 Task: Look for products in the category "Hand Soap" from Hand In Hand only.
Action: Mouse moved to (840, 335)
Screenshot: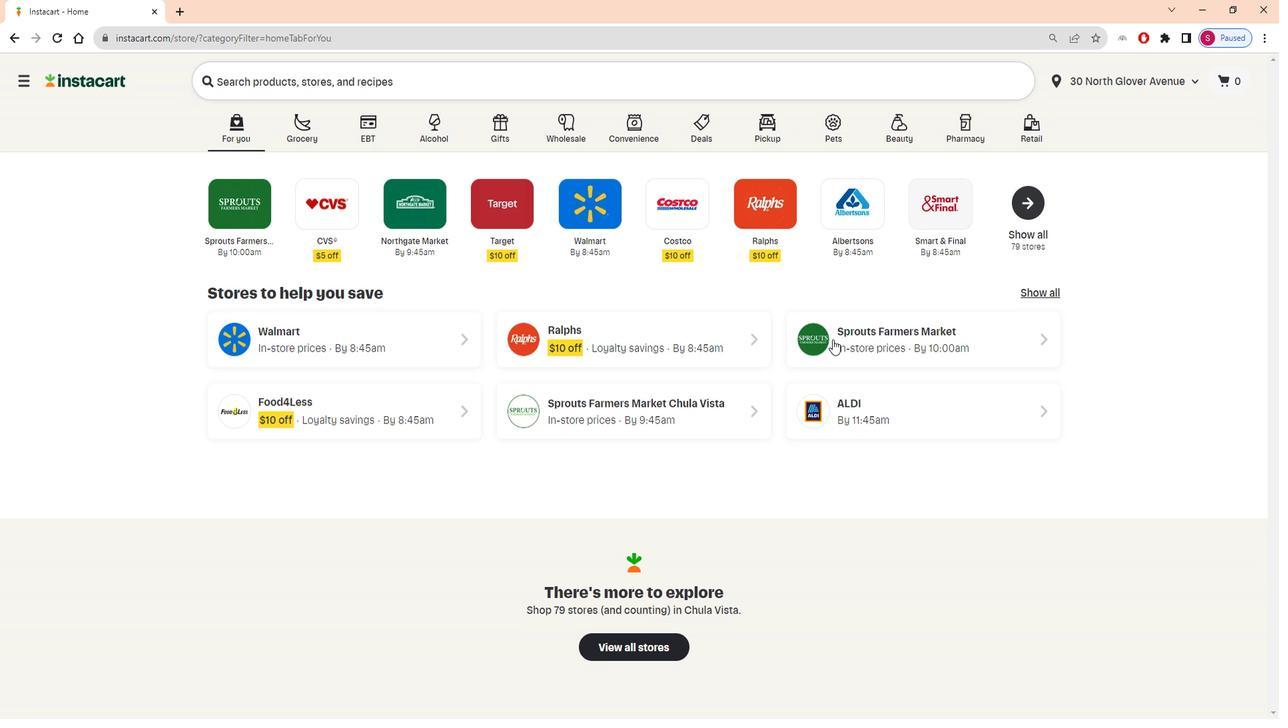 
Action: Mouse pressed left at (840, 335)
Screenshot: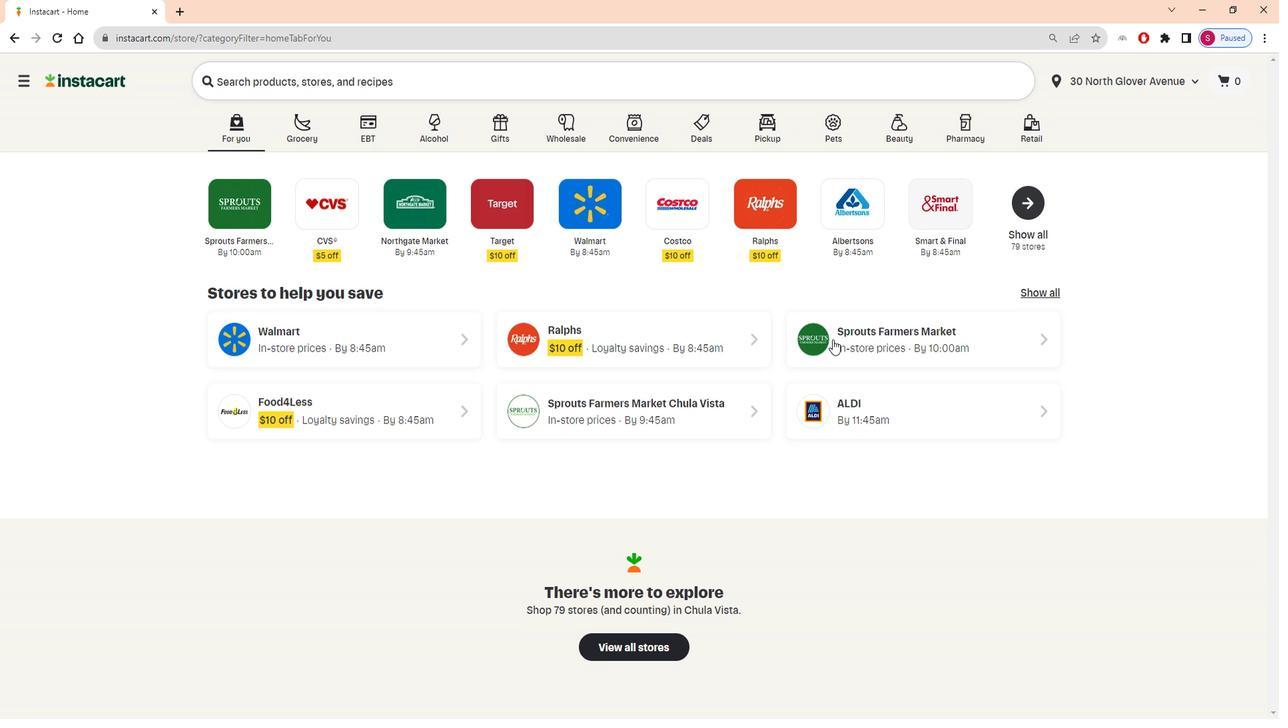 
Action: Mouse moved to (70, 521)
Screenshot: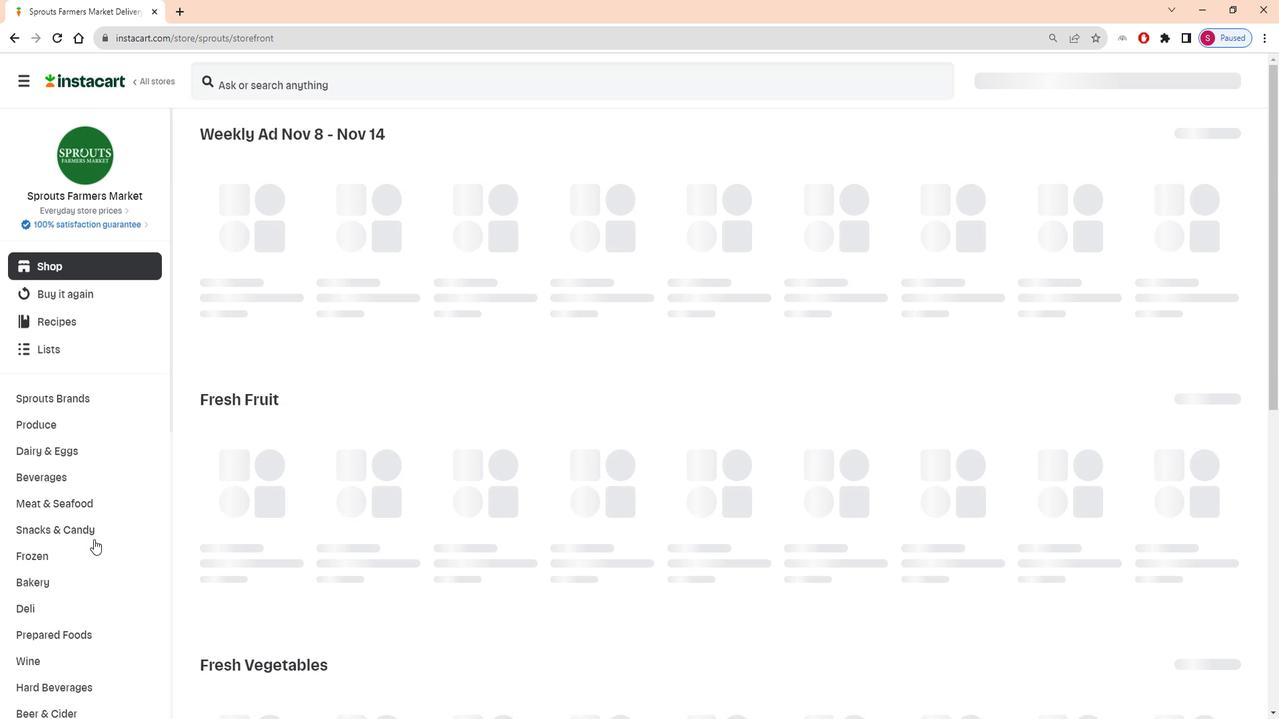 
Action: Mouse scrolled (70, 520) with delta (0, 0)
Screenshot: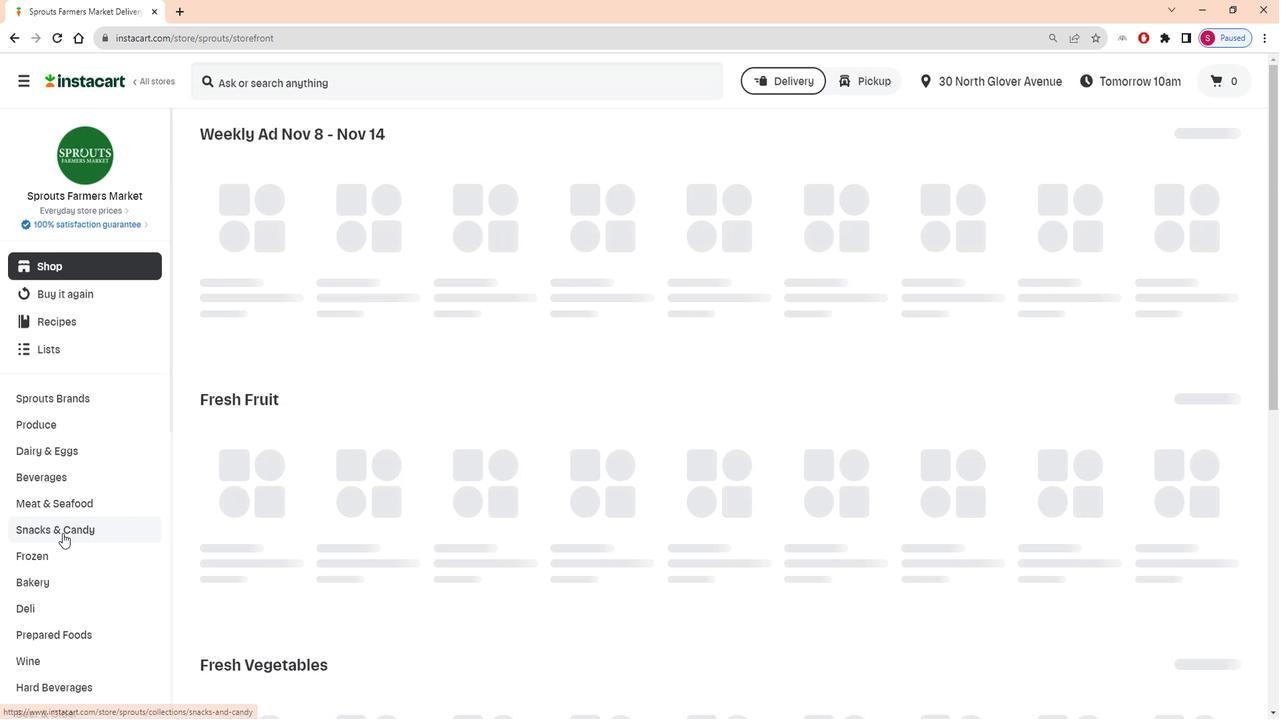 
Action: Mouse scrolled (70, 520) with delta (0, 0)
Screenshot: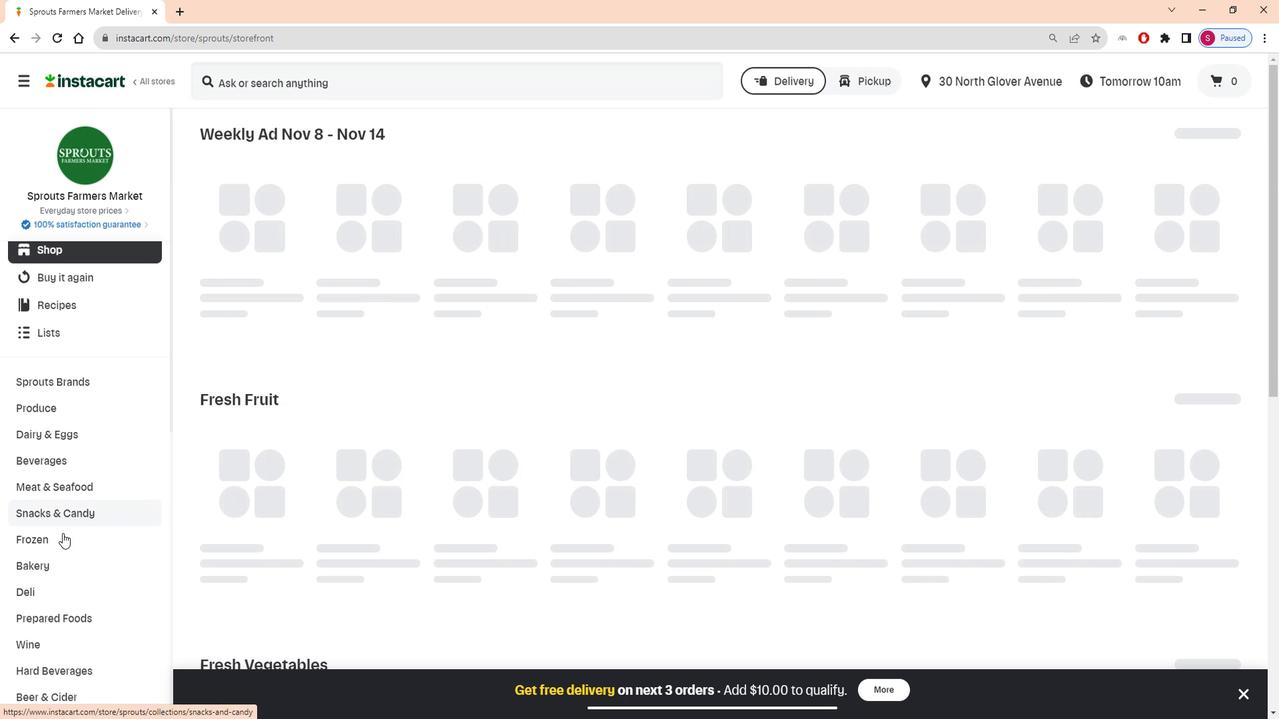 
Action: Mouse scrolled (70, 520) with delta (0, 0)
Screenshot: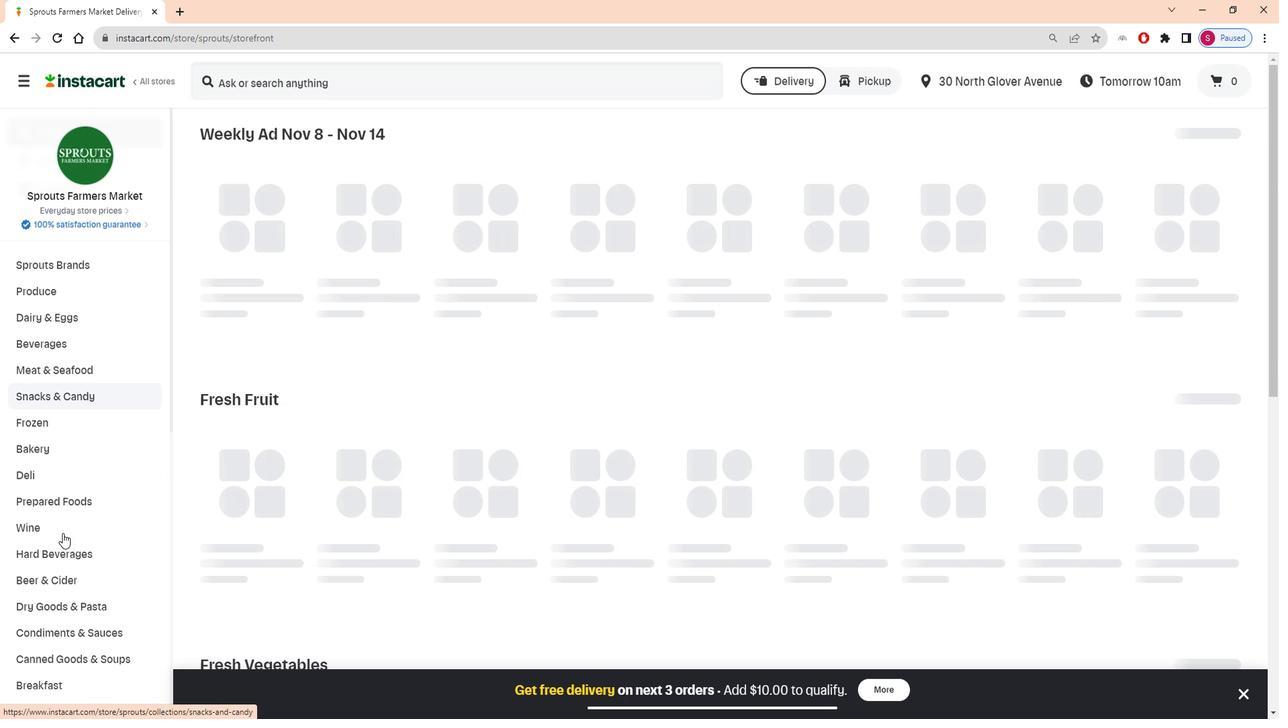 
Action: Mouse scrolled (70, 520) with delta (0, 0)
Screenshot: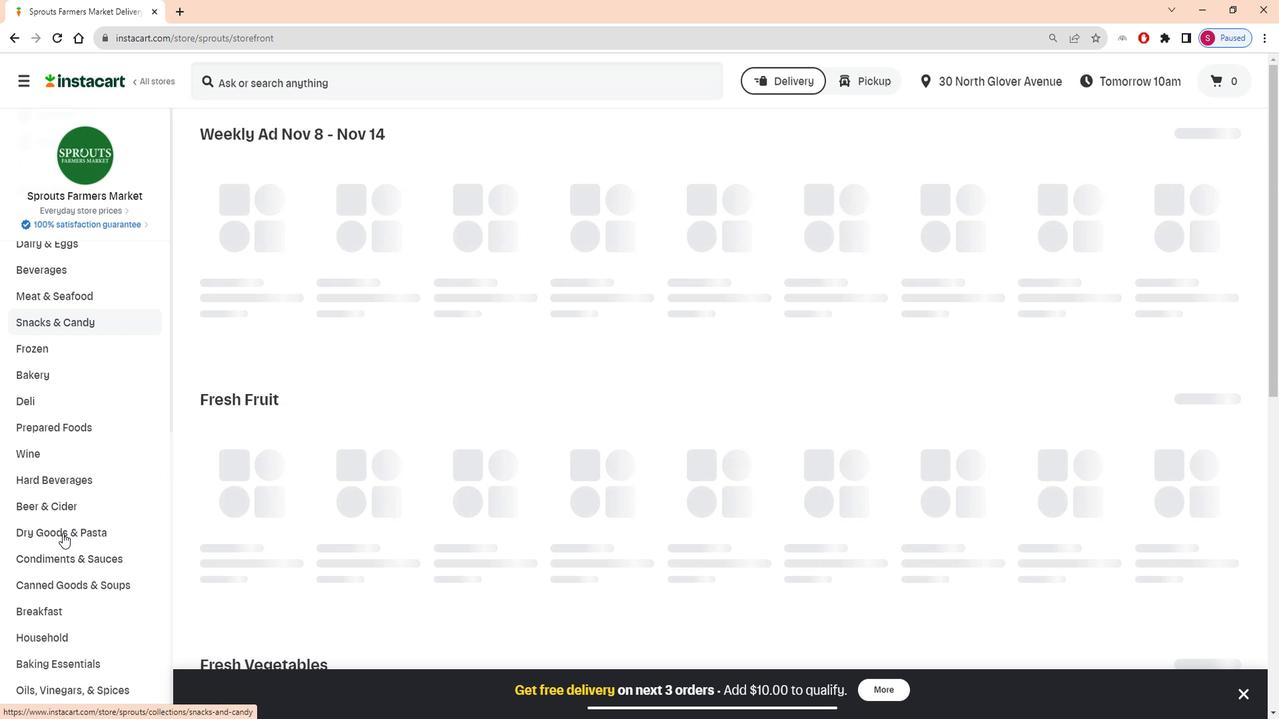 
Action: Mouse scrolled (70, 520) with delta (0, 0)
Screenshot: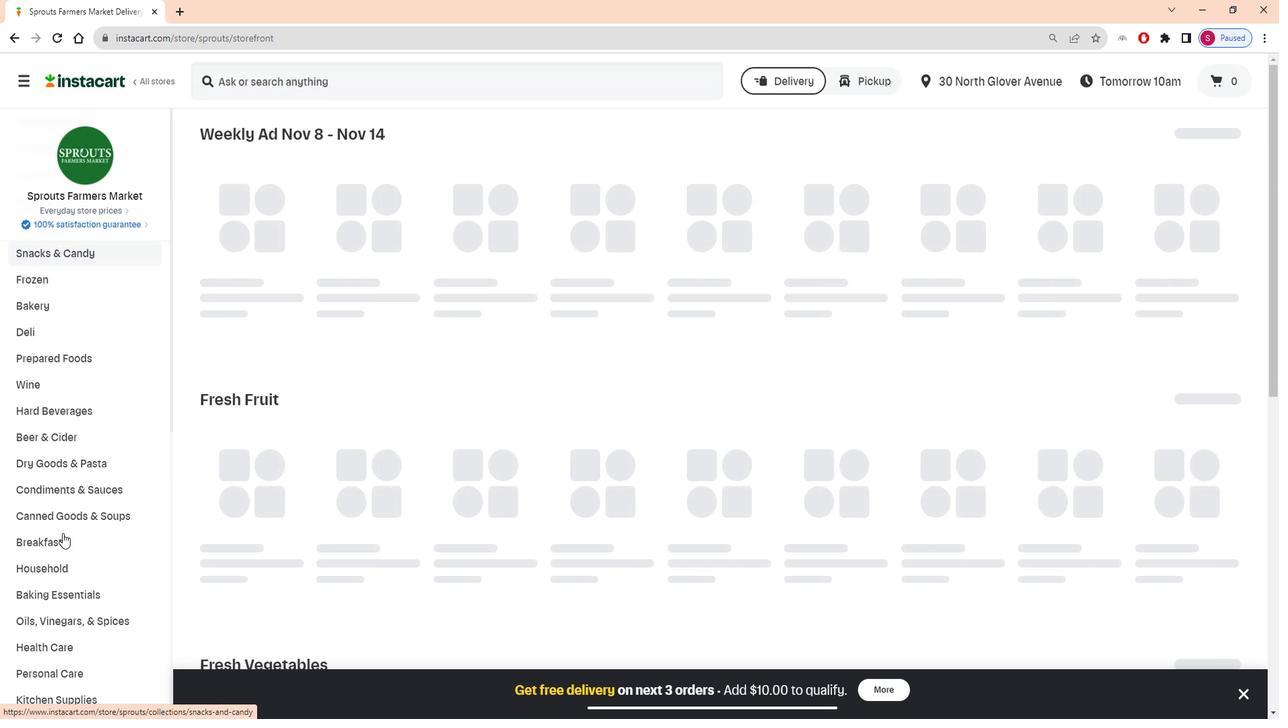 
Action: Mouse scrolled (70, 520) with delta (0, 0)
Screenshot: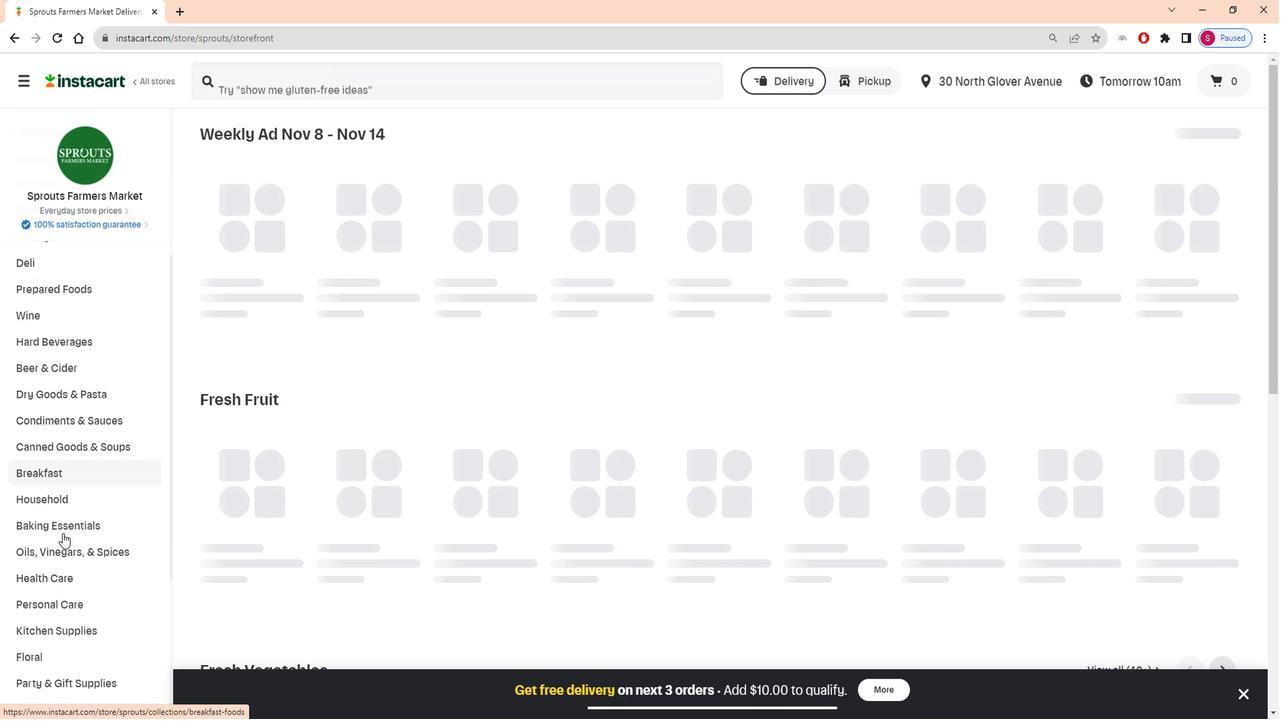 
Action: Mouse moved to (66, 521)
Screenshot: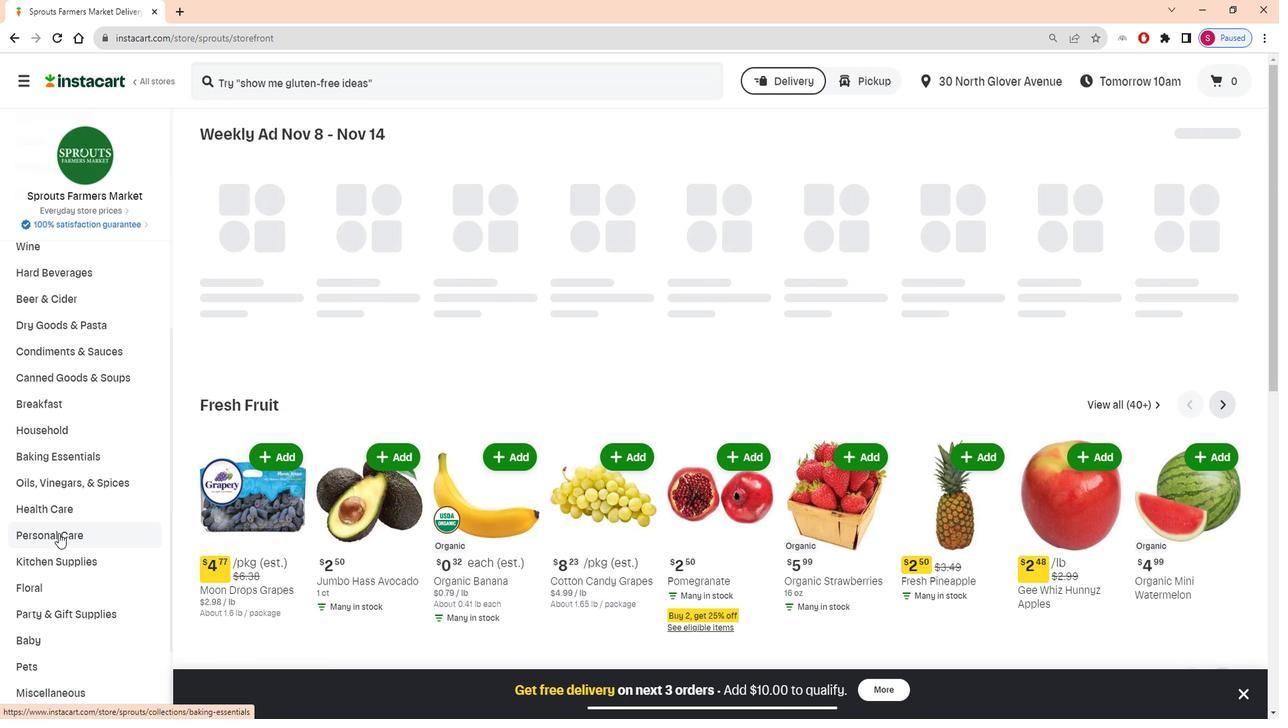 
Action: Mouse pressed left at (66, 521)
Screenshot: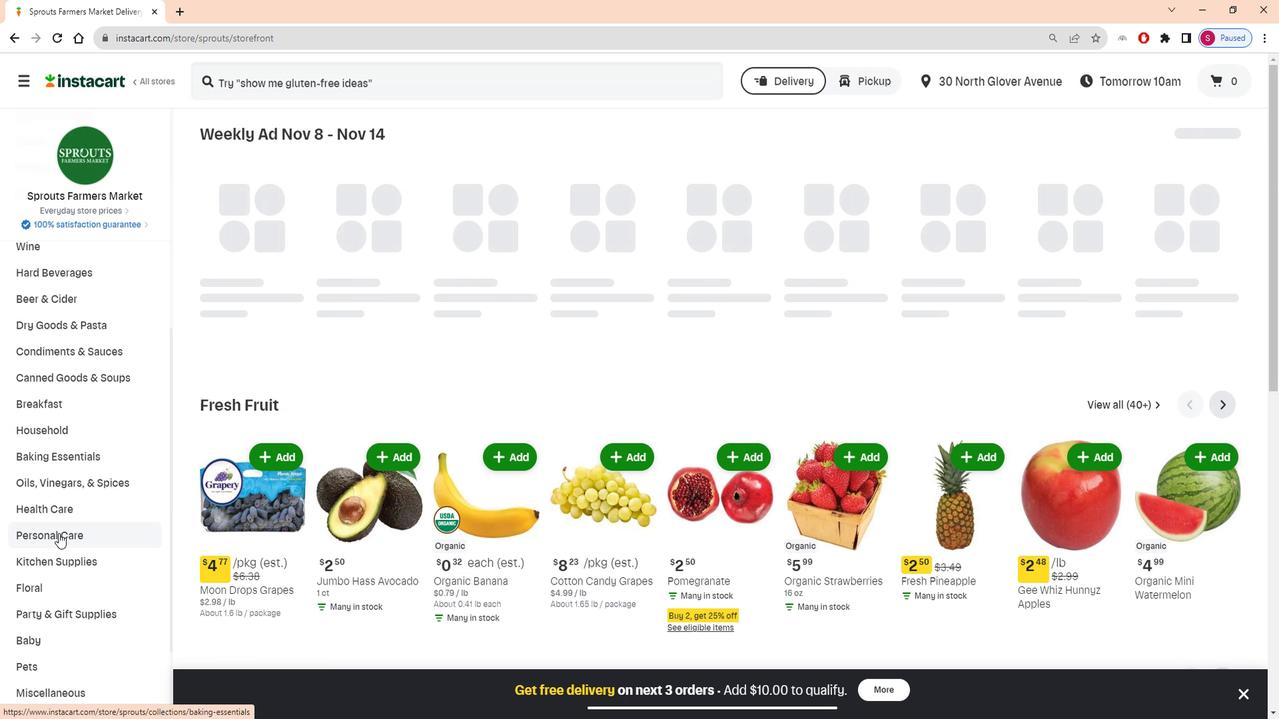 
Action: Mouse moved to (333, 179)
Screenshot: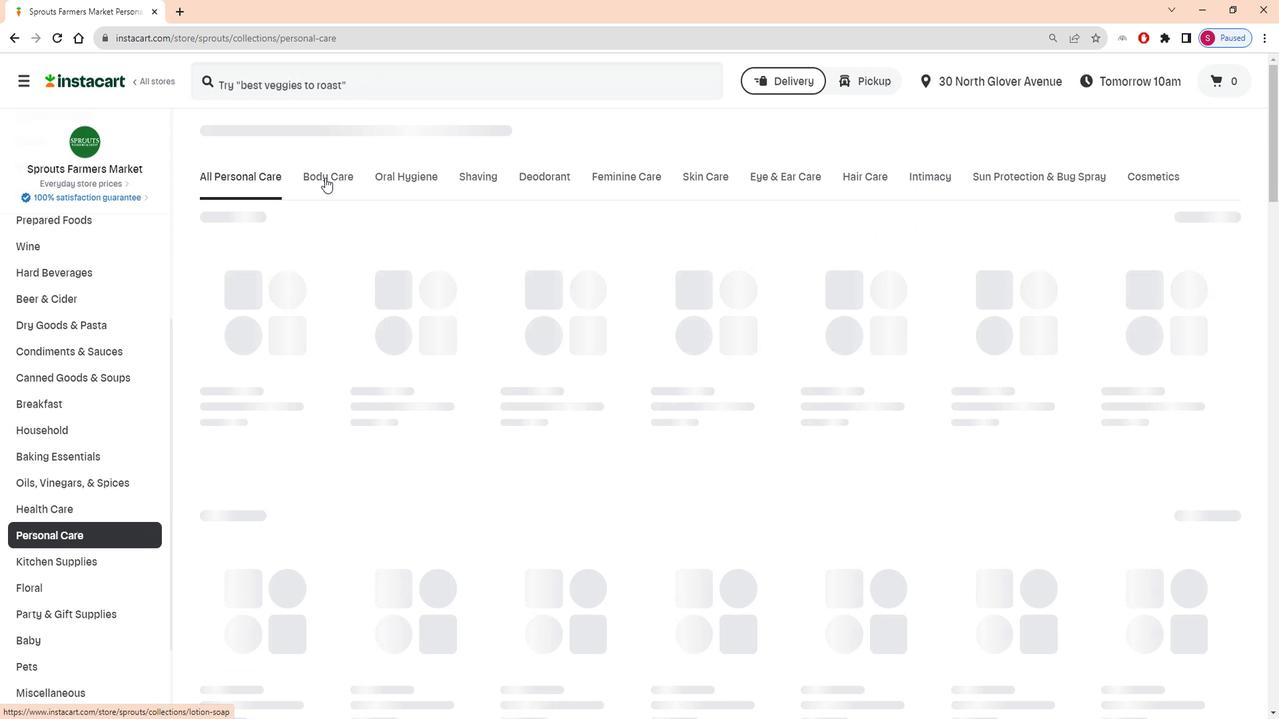 
Action: Mouse pressed left at (333, 179)
Screenshot: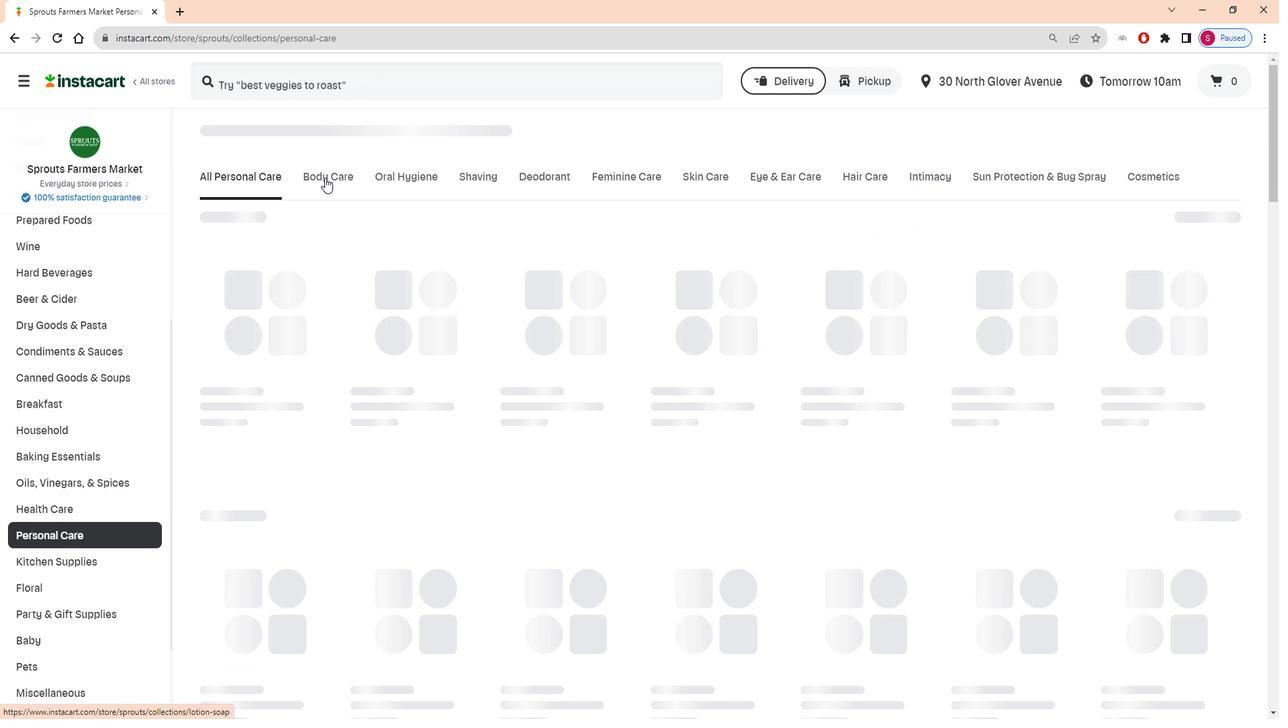 
Action: Mouse moved to (467, 235)
Screenshot: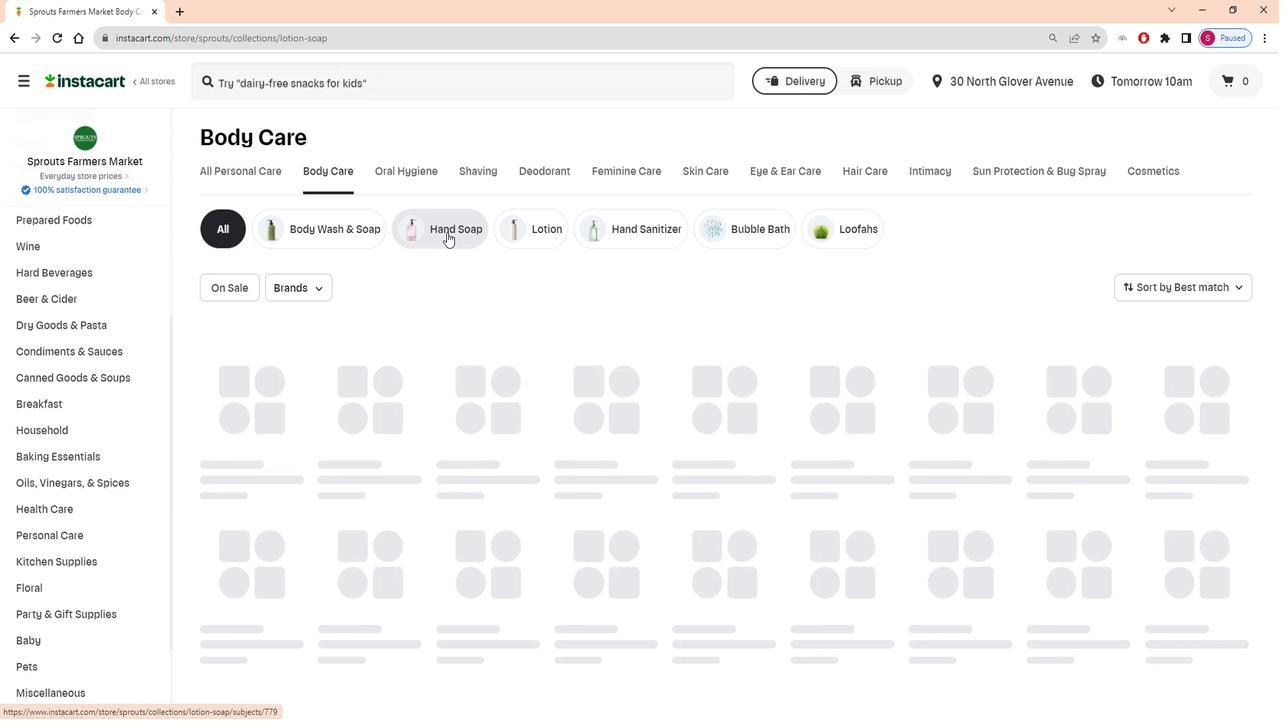 
Action: Mouse pressed left at (467, 235)
Screenshot: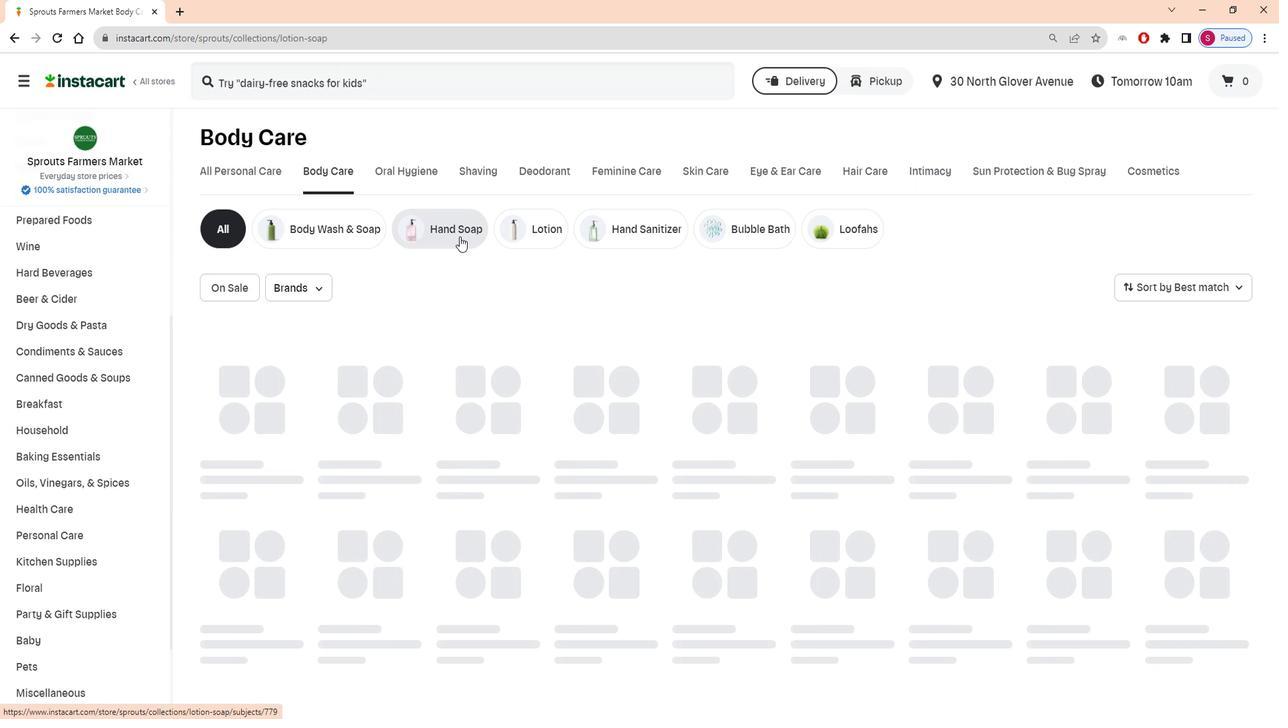 
Action: Mouse moved to (322, 281)
Screenshot: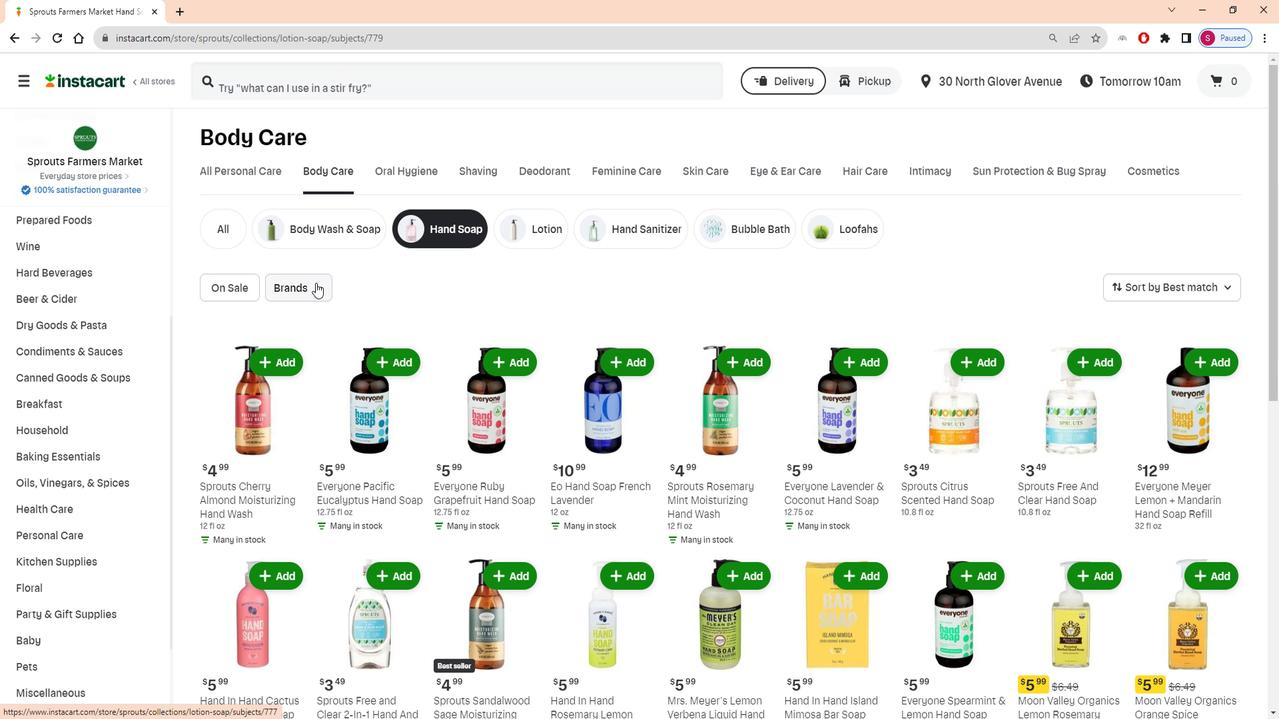 
Action: Mouse pressed left at (322, 281)
Screenshot: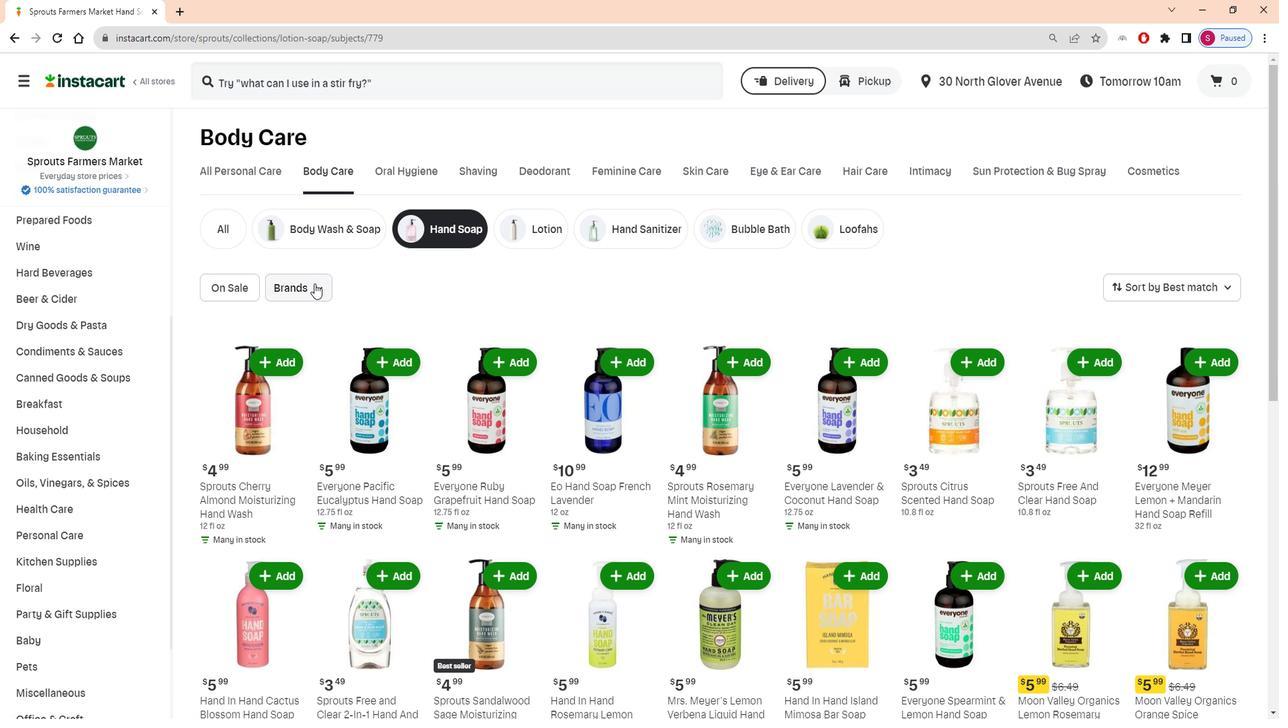 
Action: Mouse moved to (355, 365)
Screenshot: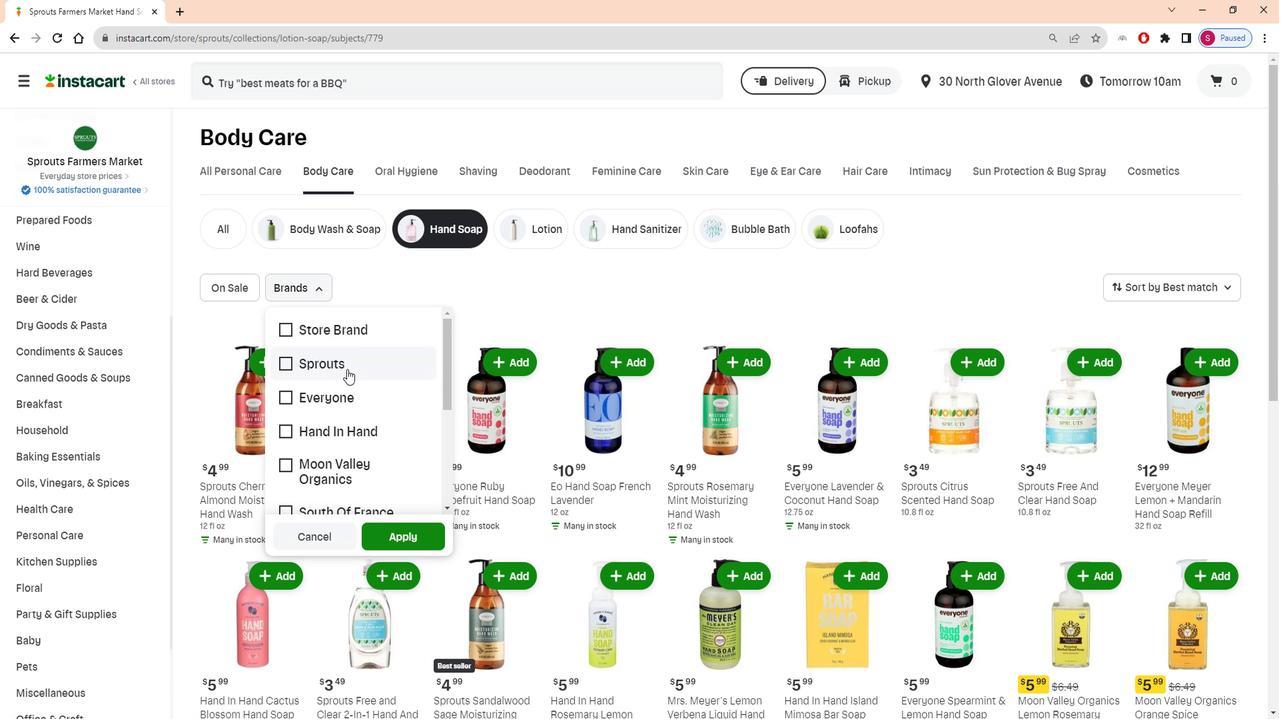 
Action: Mouse scrolled (355, 364) with delta (0, 0)
Screenshot: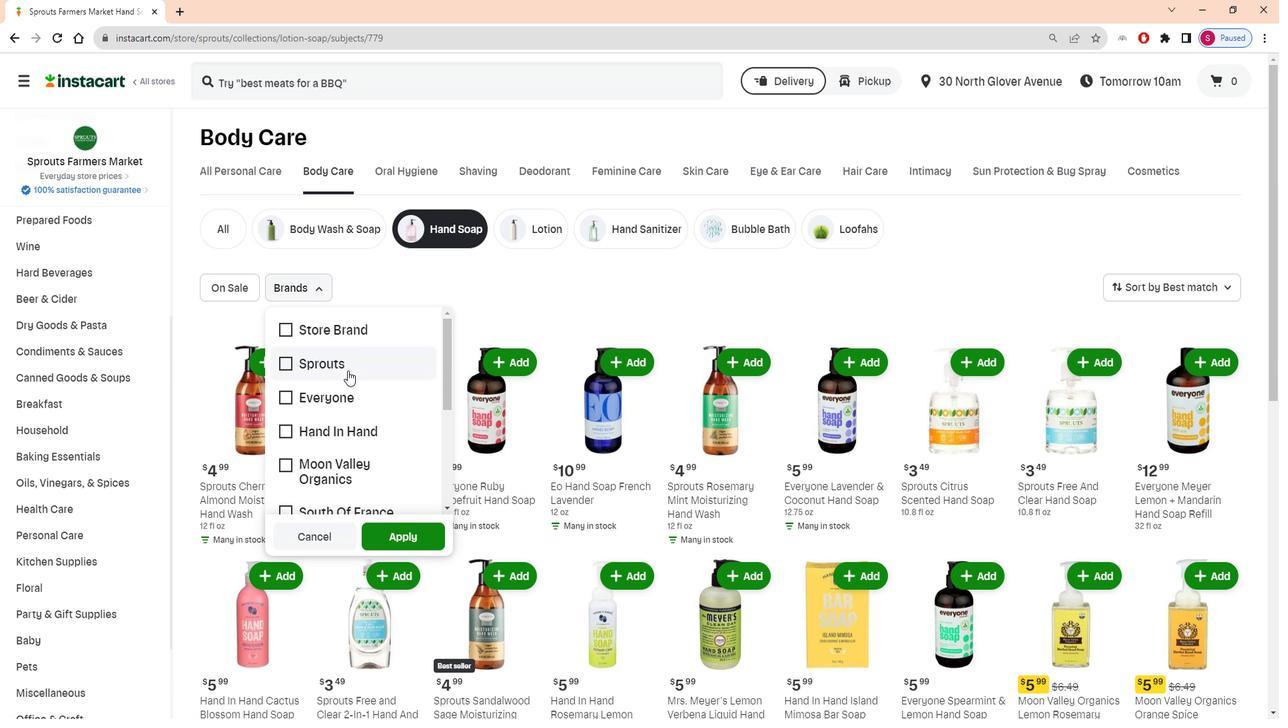 
Action: Mouse pressed left at (355, 365)
Screenshot: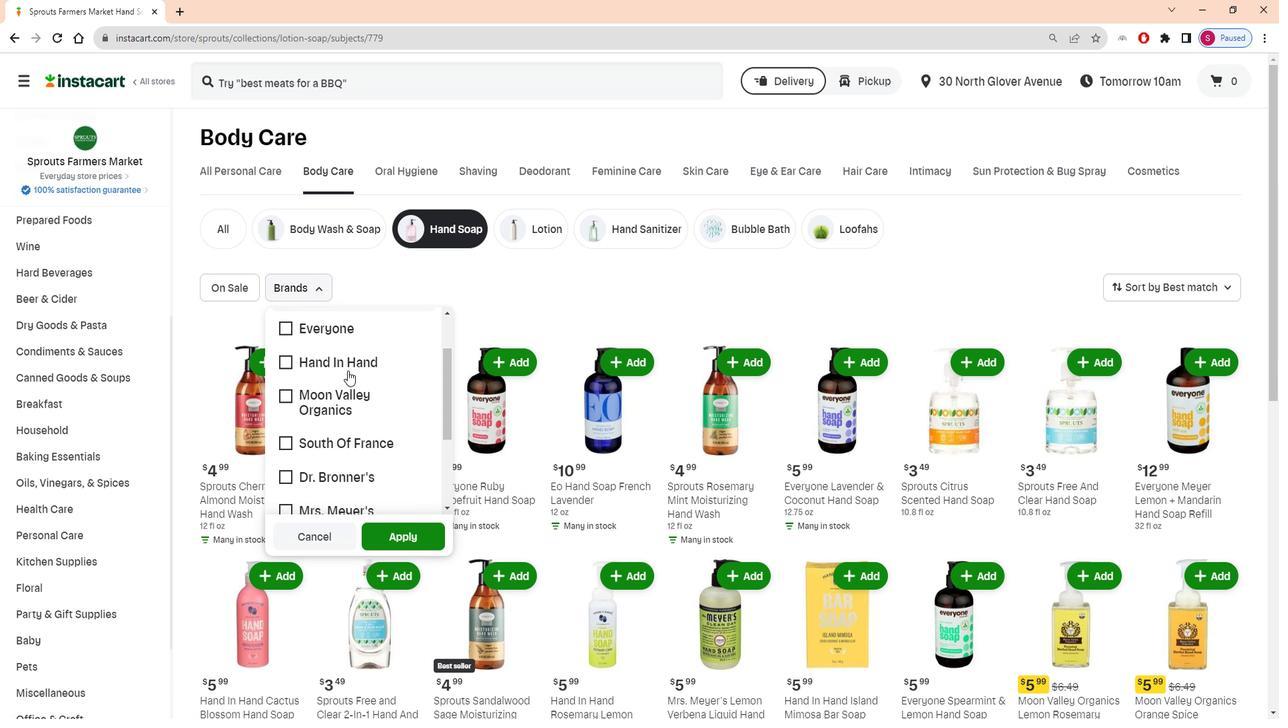 
Action: Mouse moved to (391, 522)
Screenshot: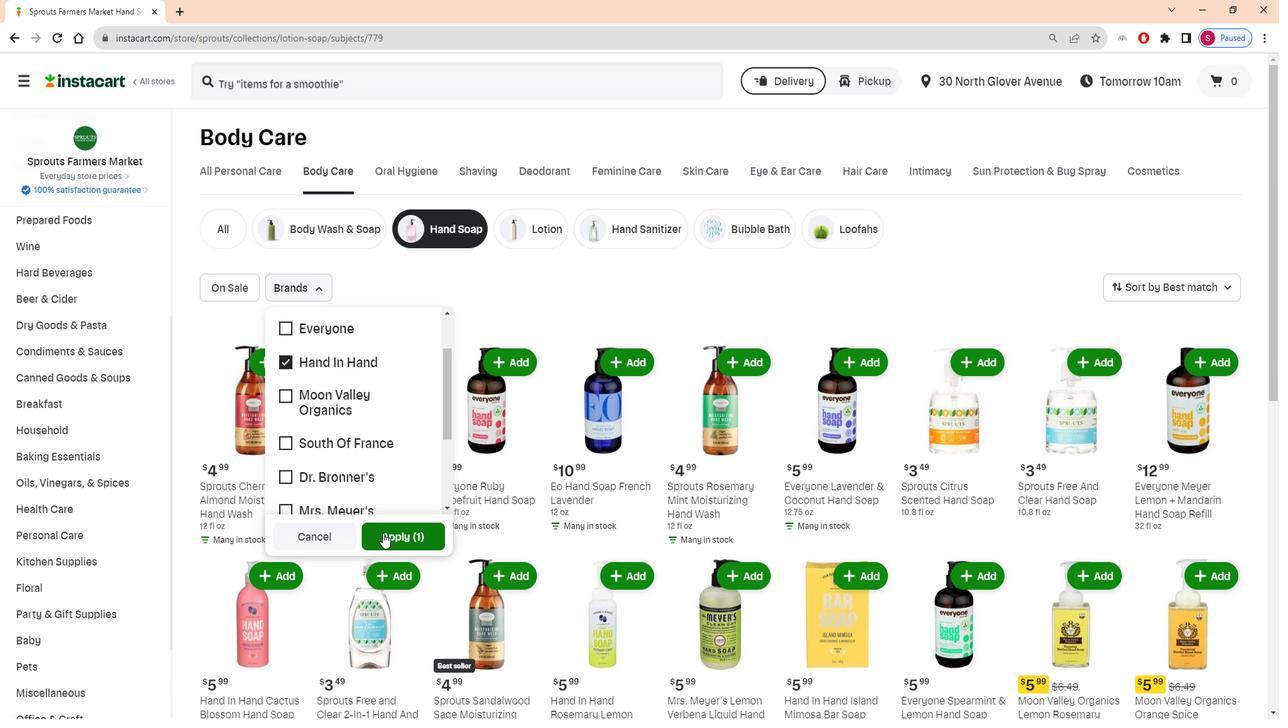 
Action: Mouse pressed left at (391, 522)
Screenshot: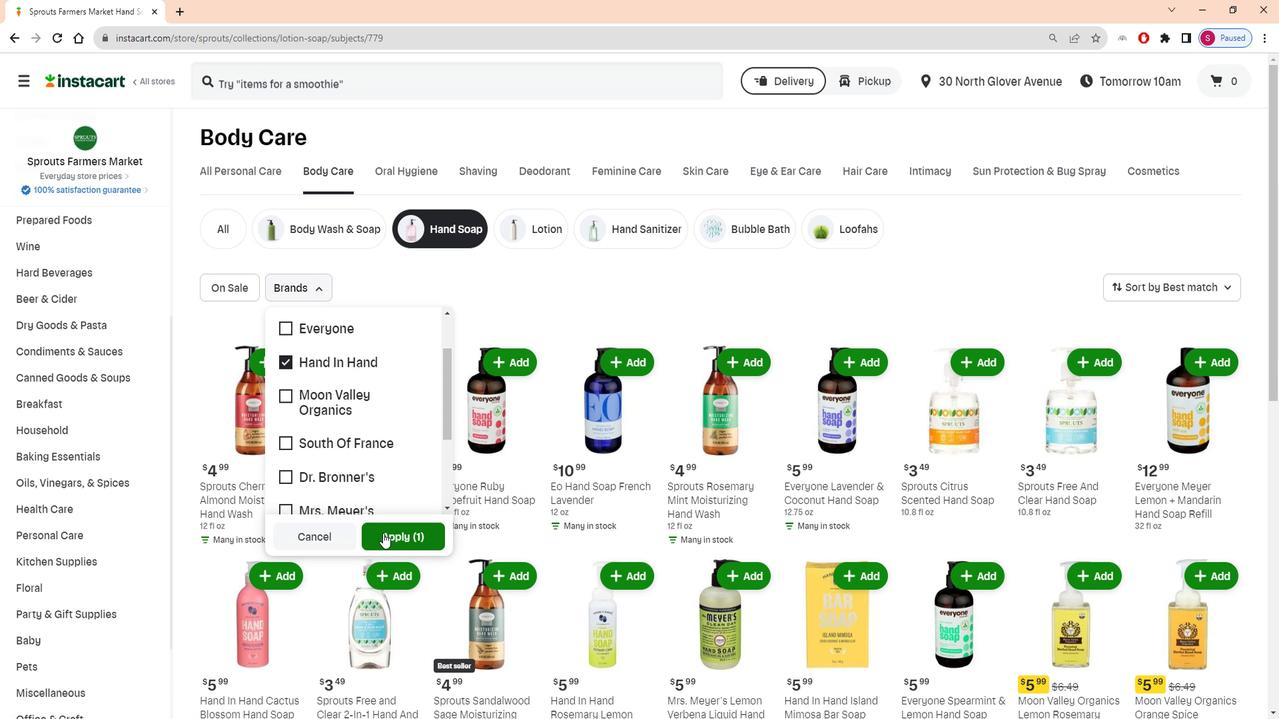 
Action: Mouse moved to (698, 308)
Screenshot: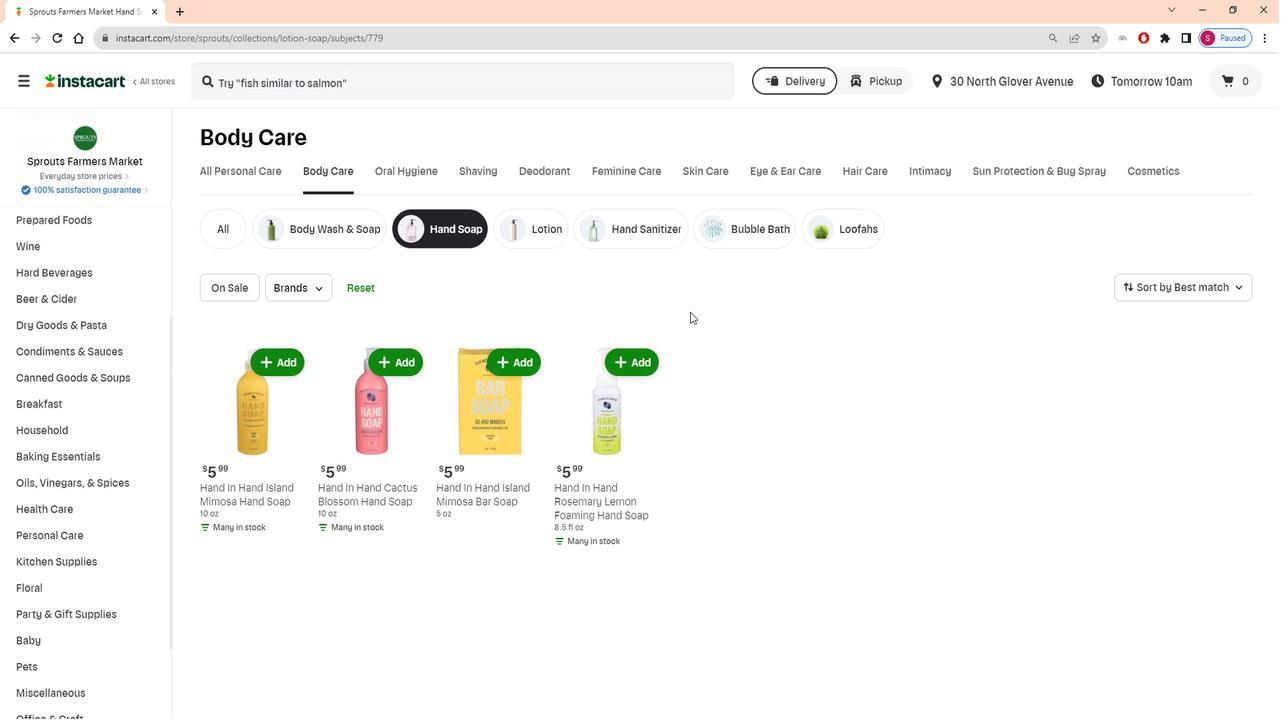 
Action: Mouse scrolled (698, 307) with delta (0, 0)
Screenshot: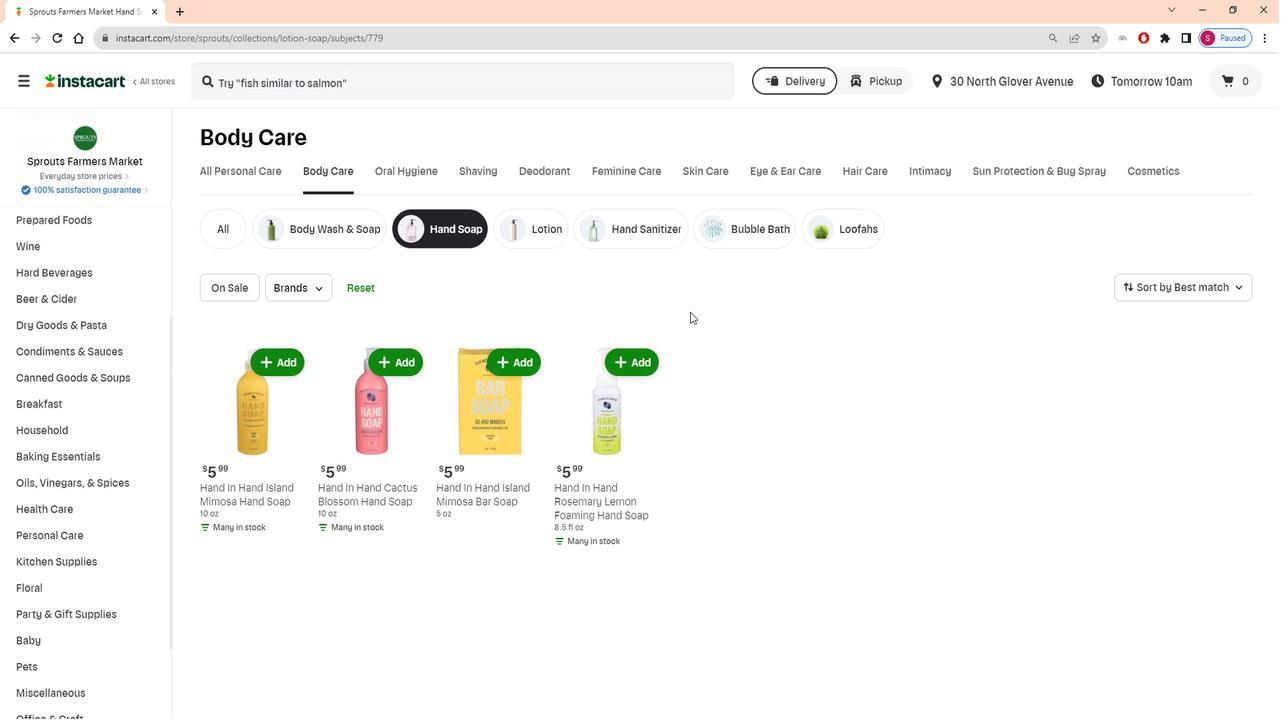 
Action: Mouse moved to (699, 308)
Screenshot: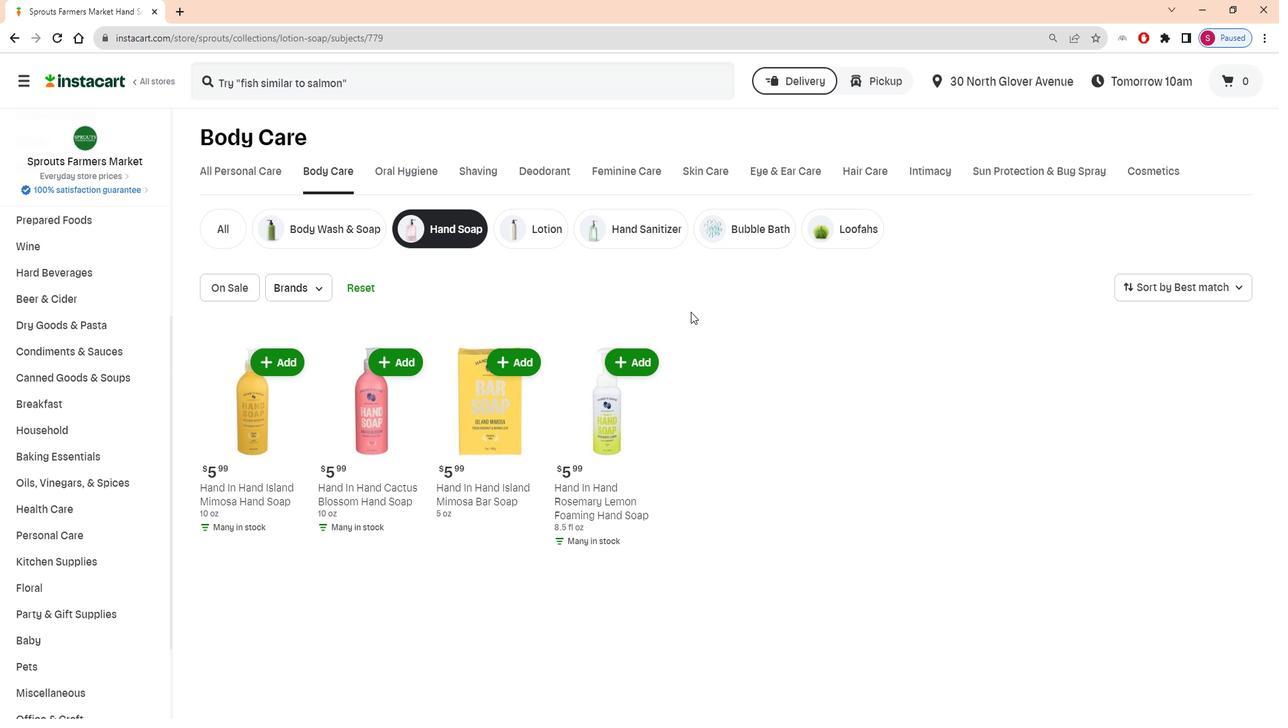 
Action: Mouse scrolled (699, 307) with delta (0, 0)
Screenshot: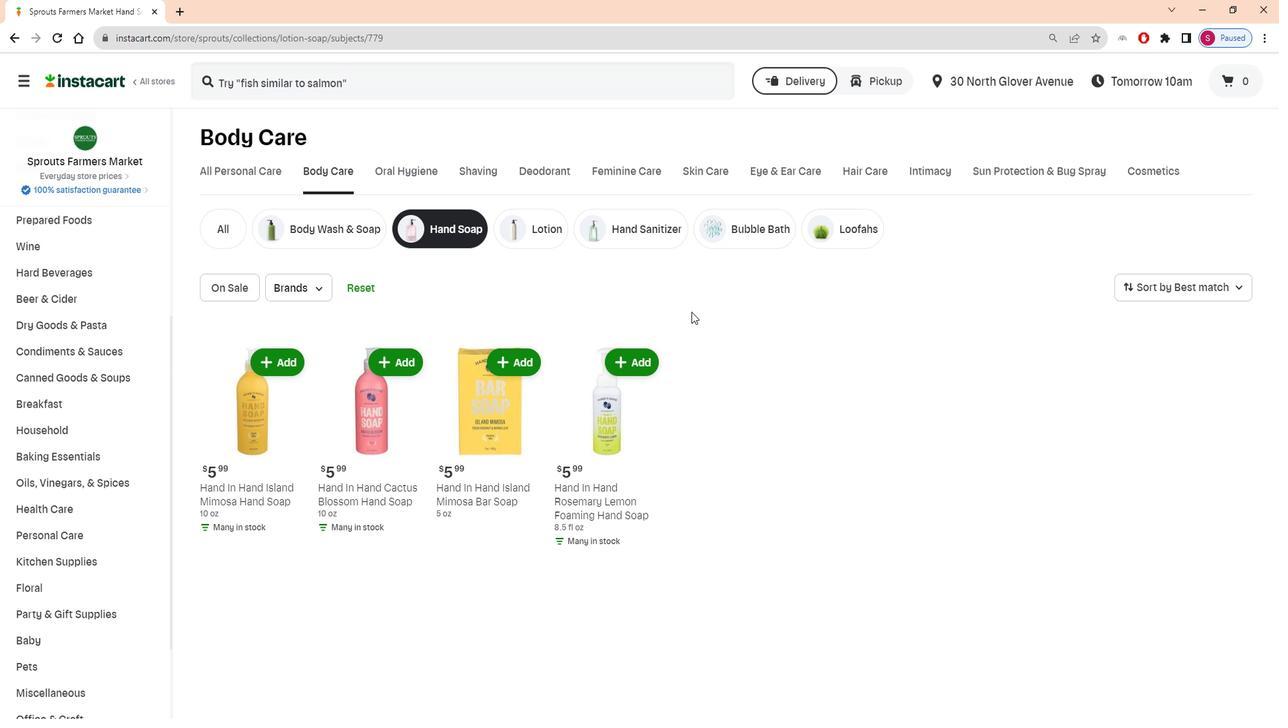 
